 Task: Create a due date automation trigger when advanced on, 2 days after a card is due add basic not assigned to me at 11:00 AM.
Action: Mouse moved to (921, 258)
Screenshot: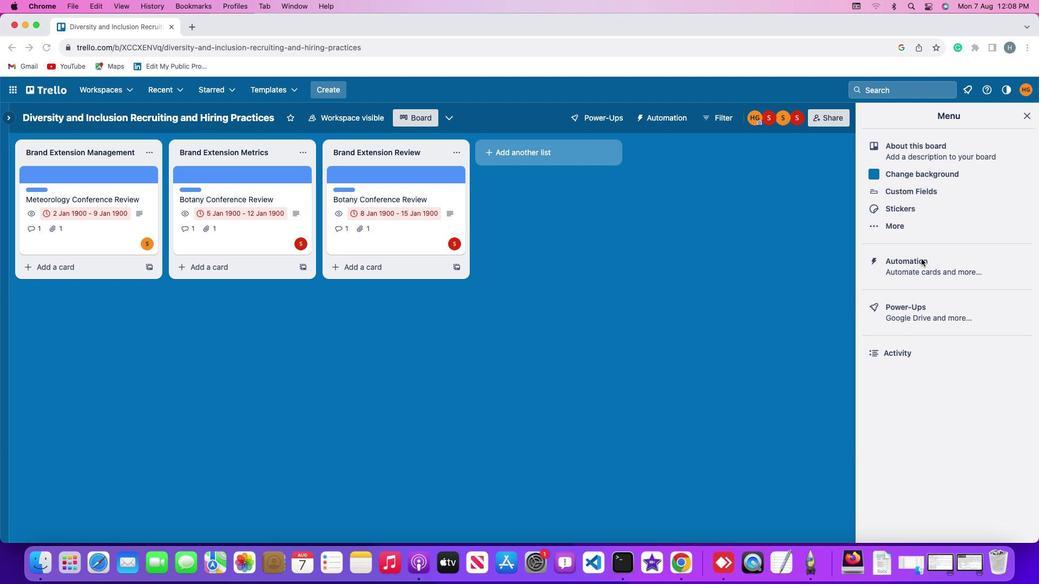 
Action: Mouse pressed left at (921, 258)
Screenshot: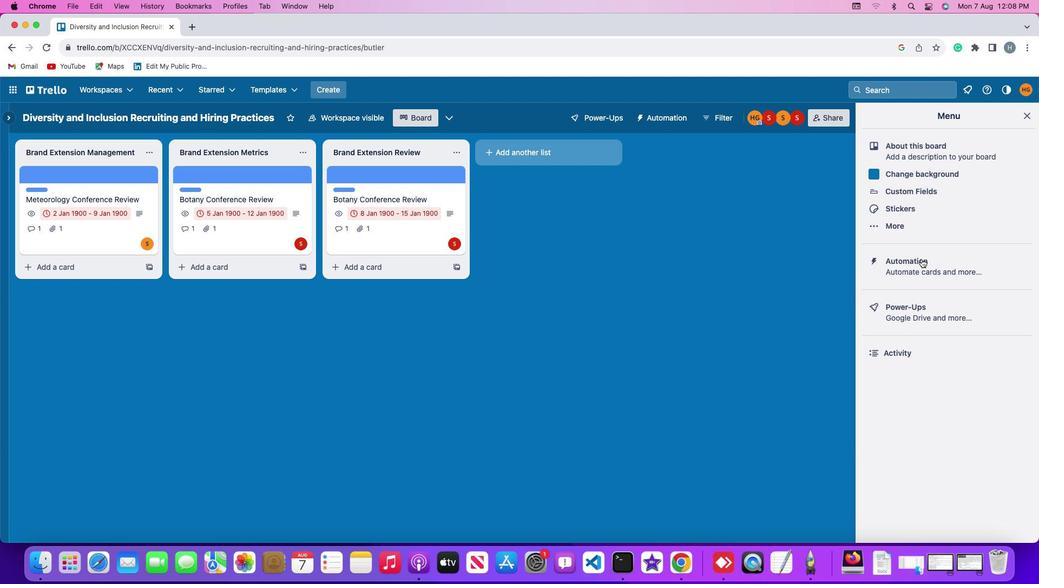 
Action: Mouse pressed left at (921, 258)
Screenshot: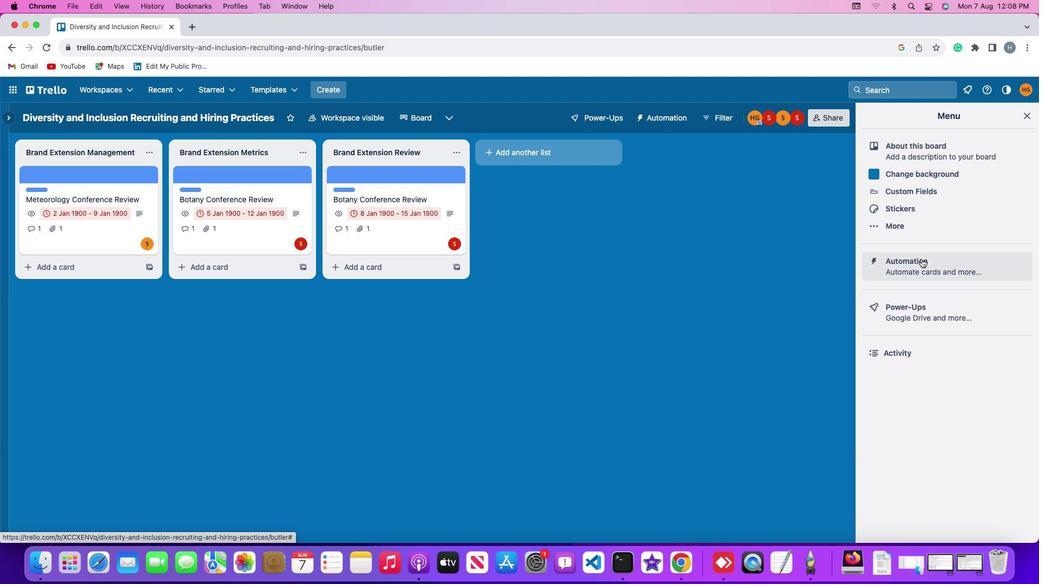 
Action: Mouse moved to (70, 256)
Screenshot: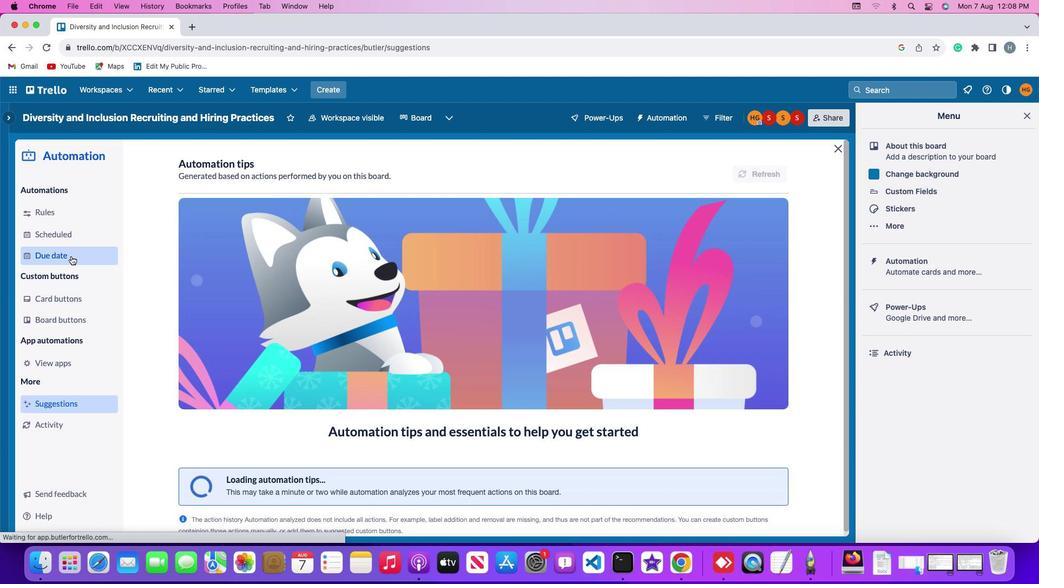 
Action: Mouse pressed left at (70, 256)
Screenshot: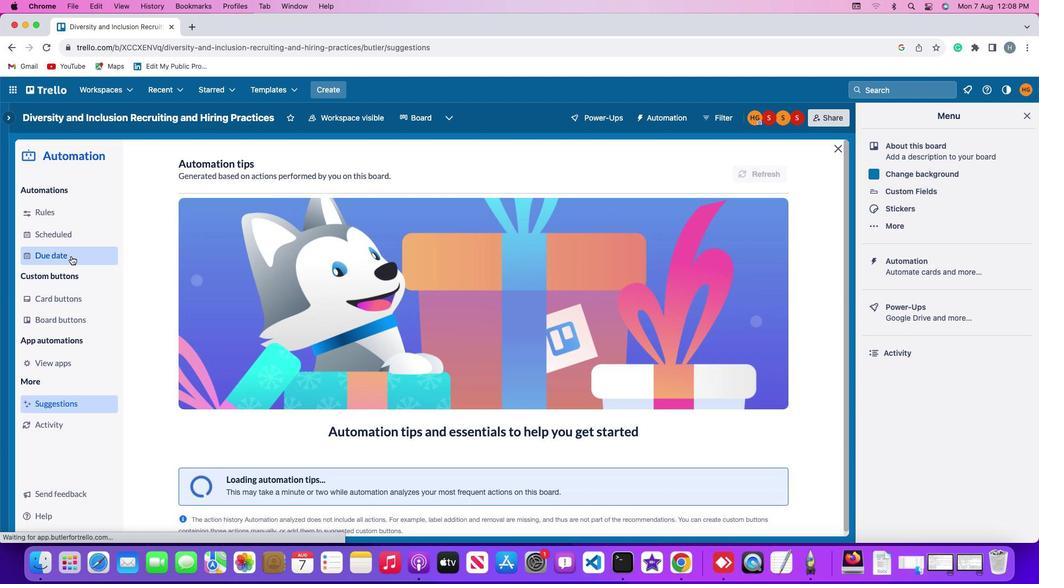 
Action: Mouse moved to (736, 166)
Screenshot: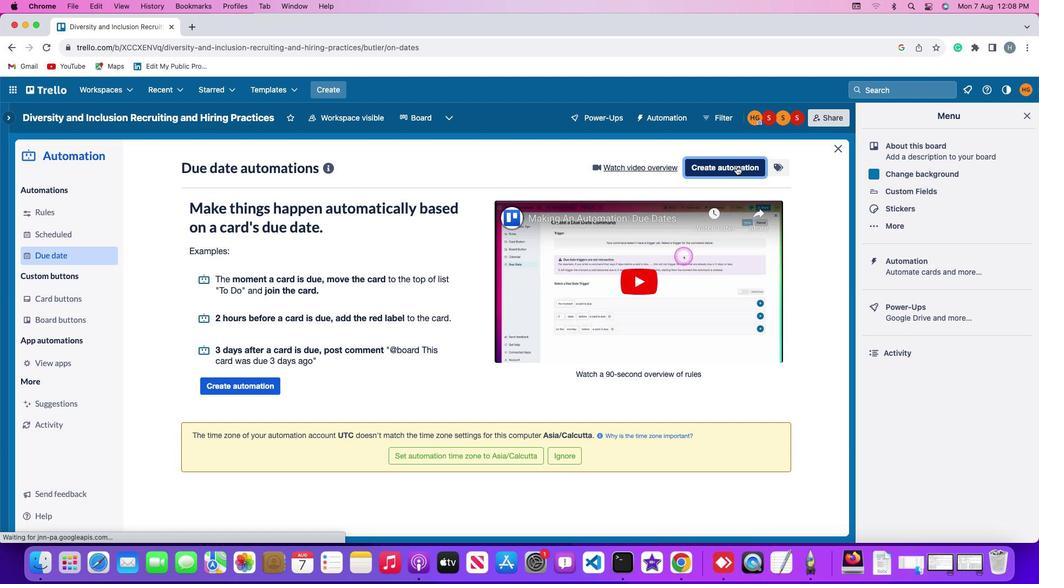 
Action: Mouse pressed left at (736, 166)
Screenshot: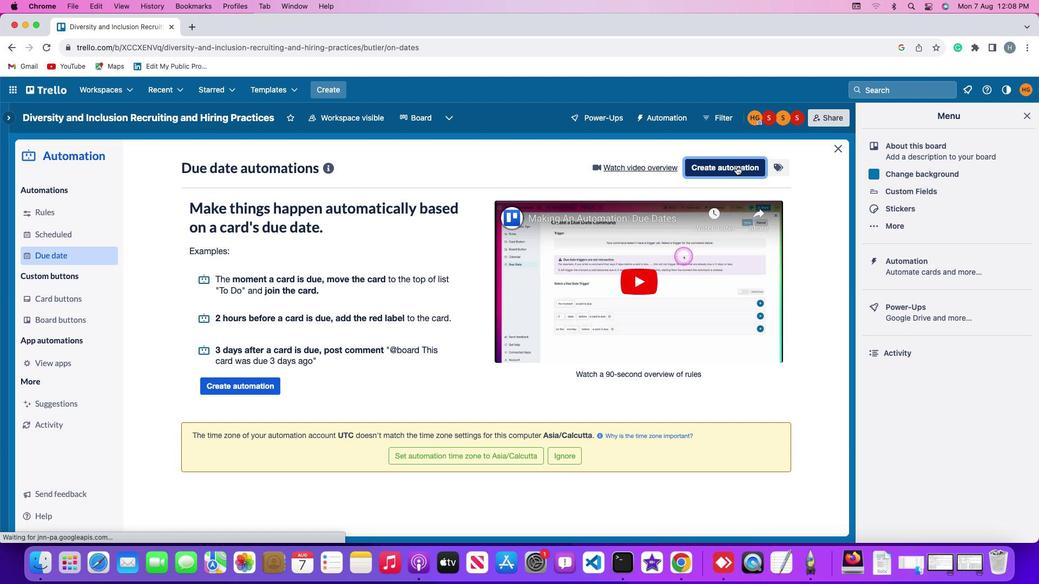 
Action: Mouse moved to (478, 270)
Screenshot: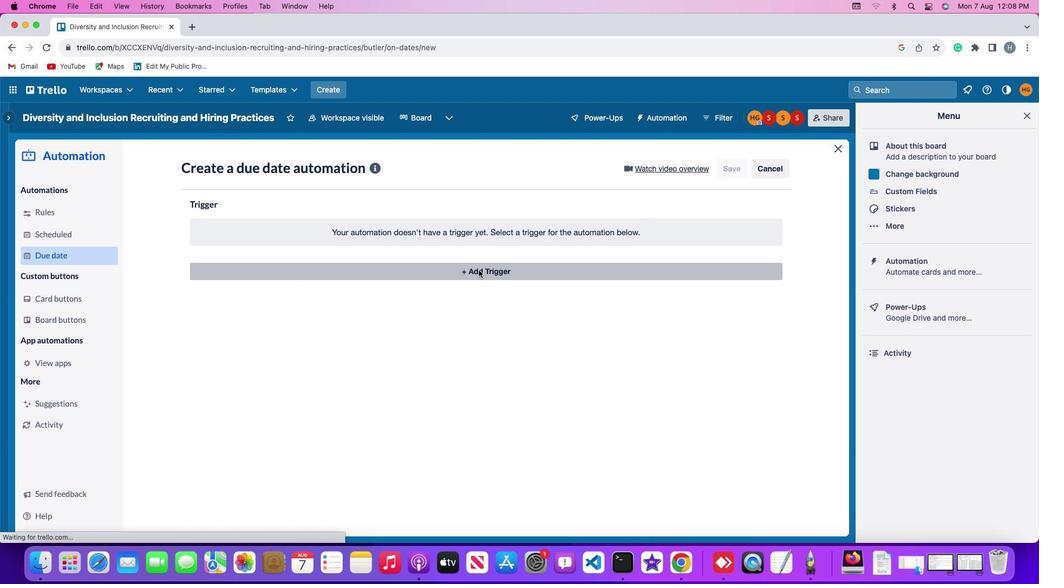 
Action: Mouse pressed left at (478, 270)
Screenshot: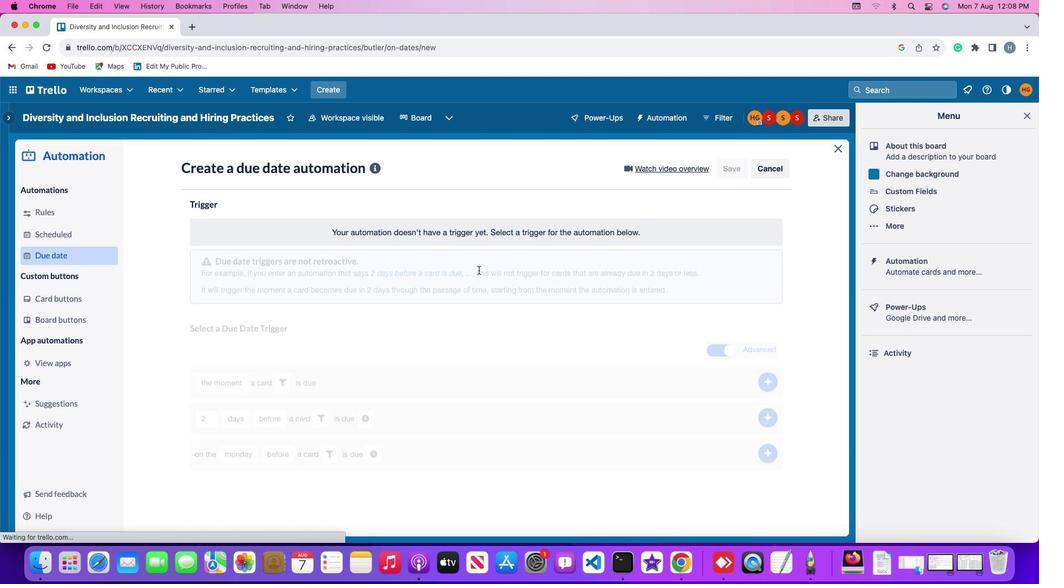 
Action: Mouse moved to (211, 439)
Screenshot: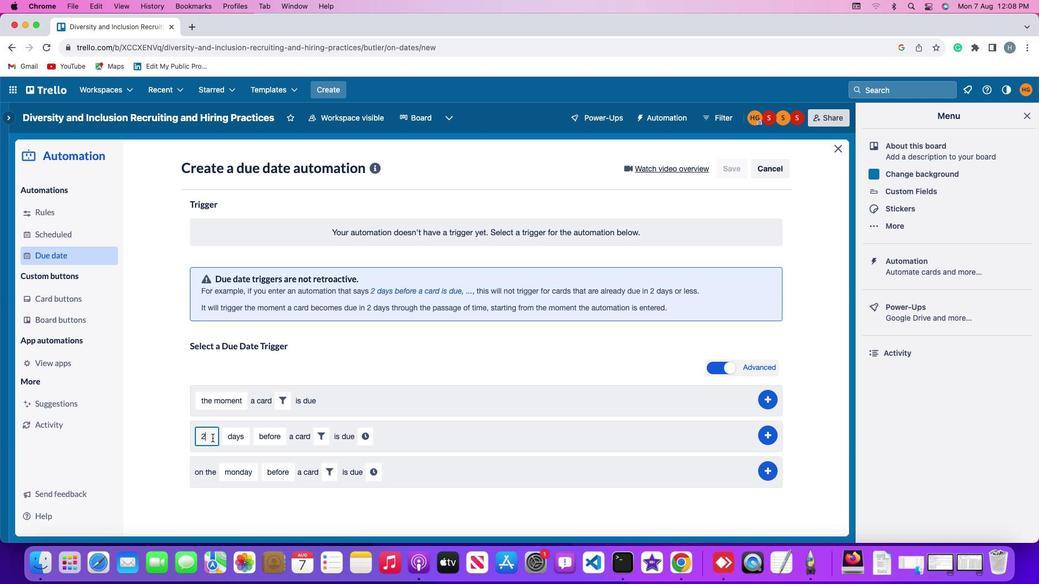 
Action: Mouse pressed left at (211, 439)
Screenshot: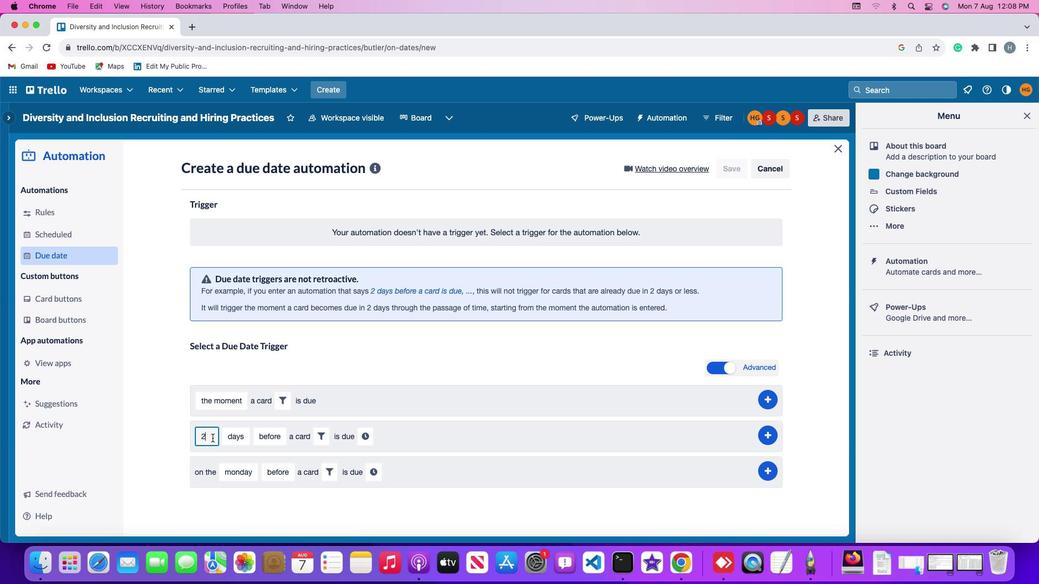
Action: Mouse moved to (212, 439)
Screenshot: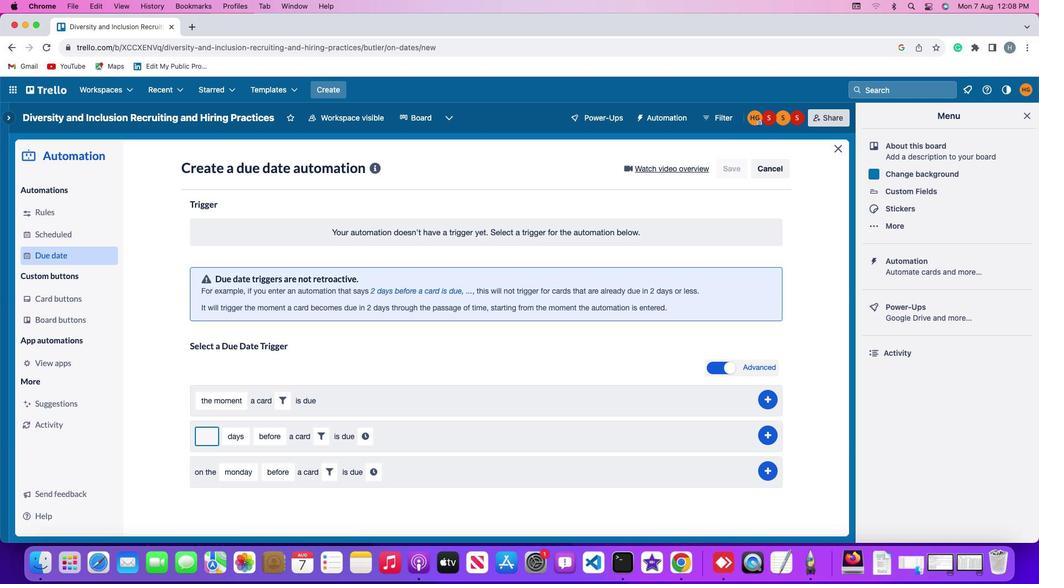 
Action: Key pressed Key.backspace'2'
Screenshot: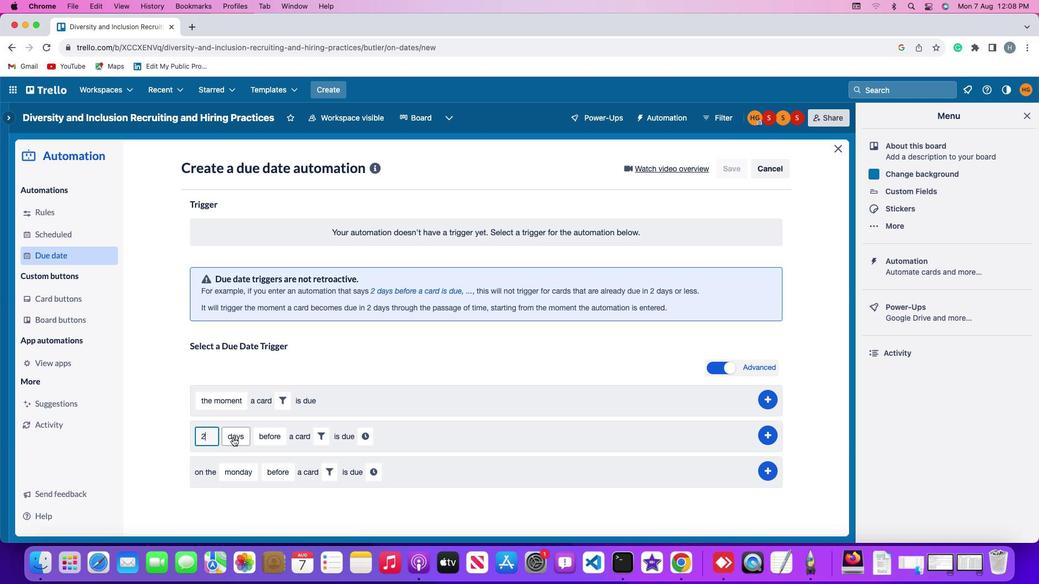 
Action: Mouse moved to (236, 437)
Screenshot: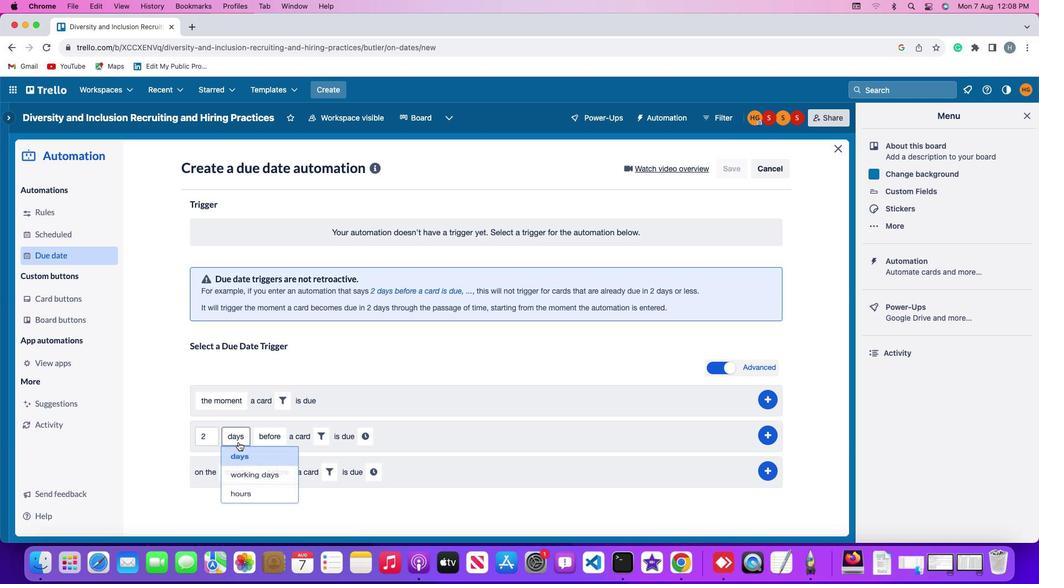
Action: Mouse pressed left at (236, 437)
Screenshot: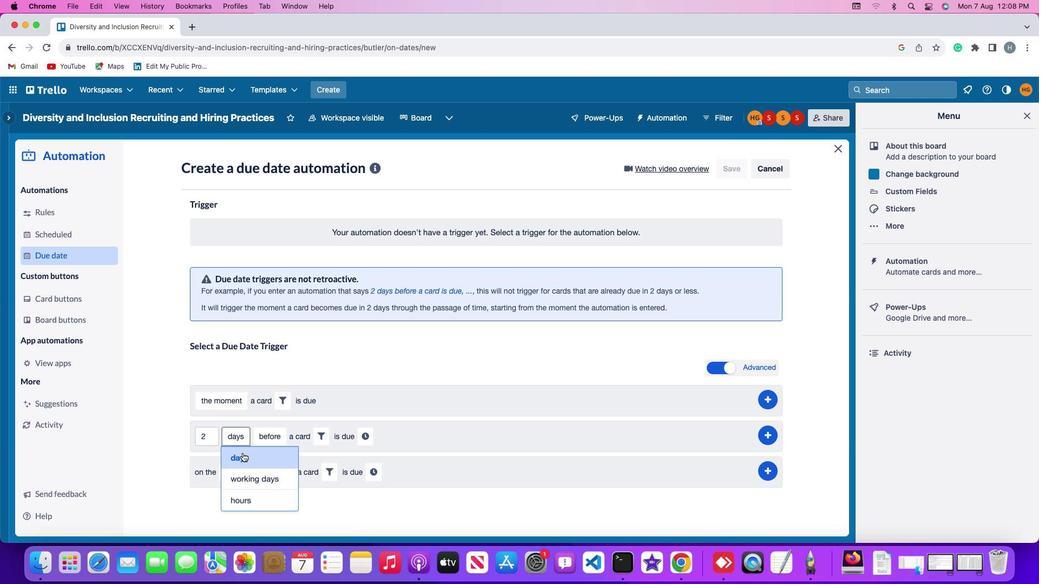 
Action: Mouse moved to (243, 457)
Screenshot: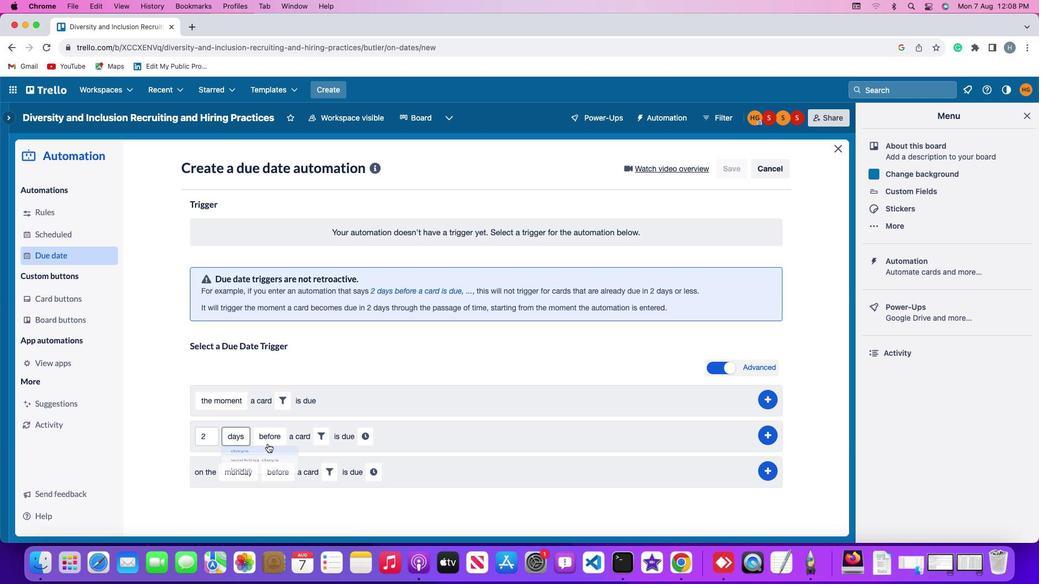 
Action: Mouse pressed left at (243, 457)
Screenshot: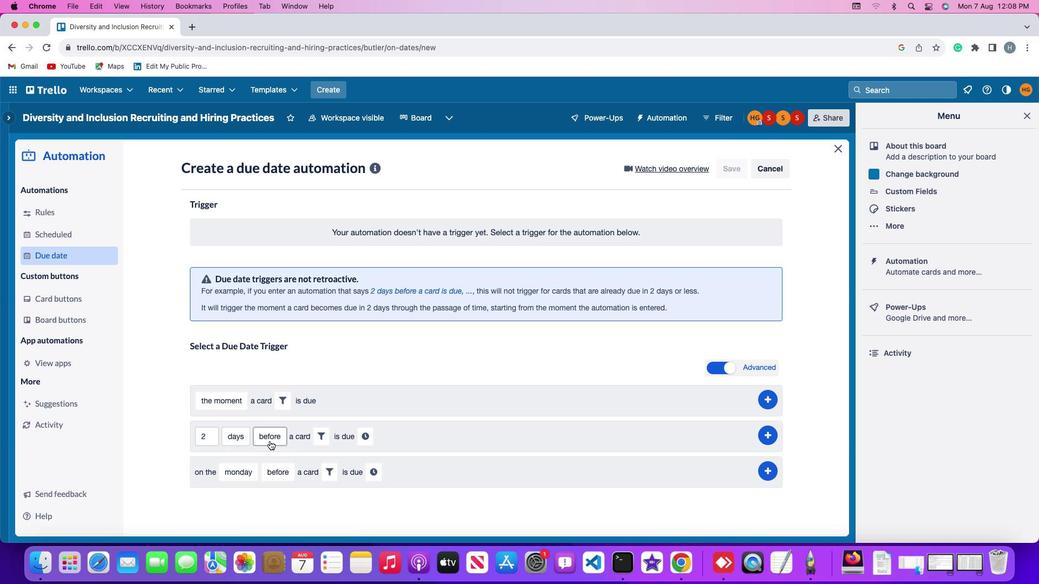 
Action: Mouse moved to (270, 440)
Screenshot: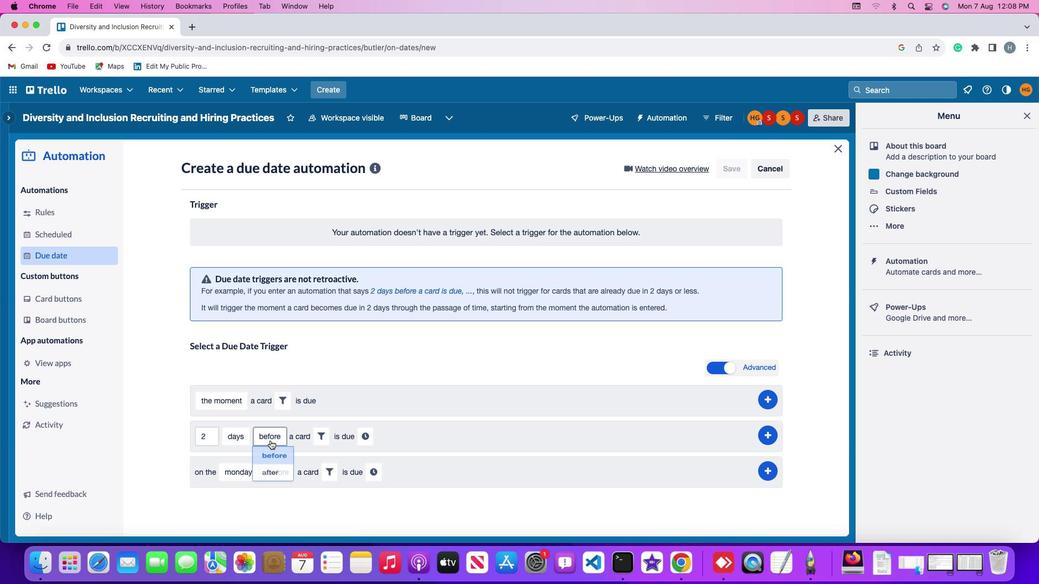 
Action: Mouse pressed left at (270, 440)
Screenshot: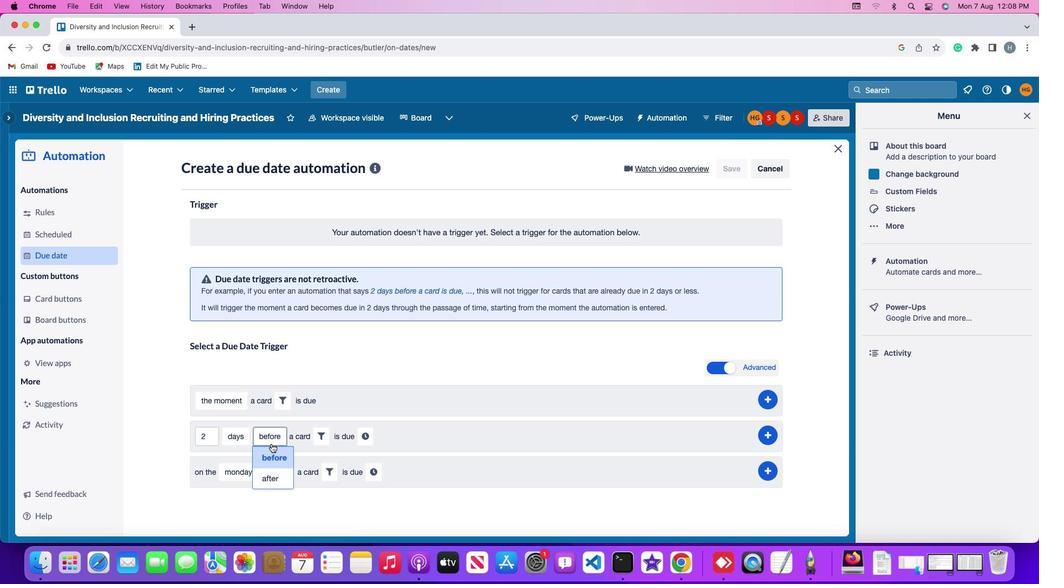 
Action: Mouse moved to (279, 473)
Screenshot: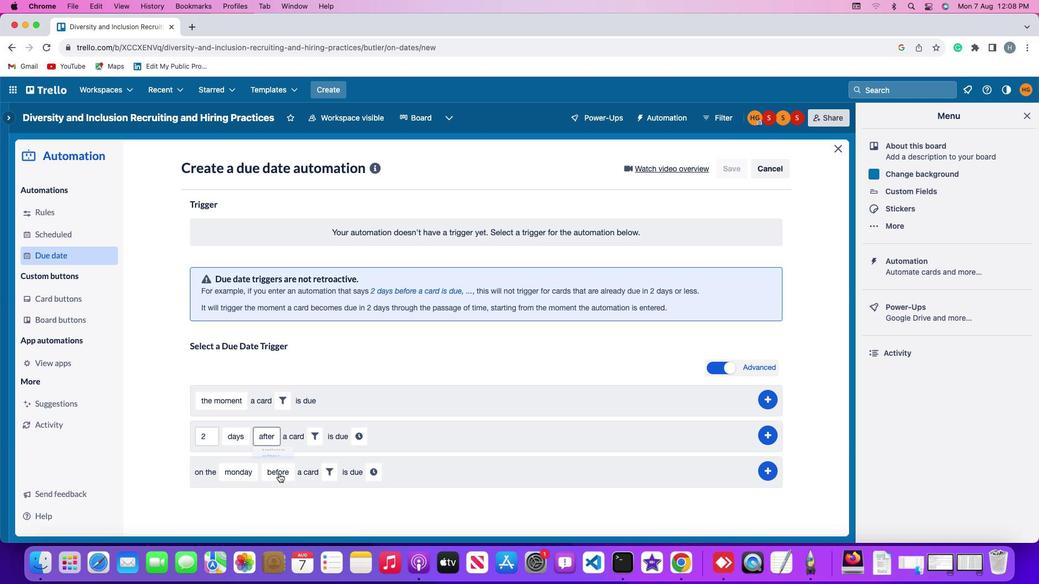 
Action: Mouse pressed left at (279, 473)
Screenshot: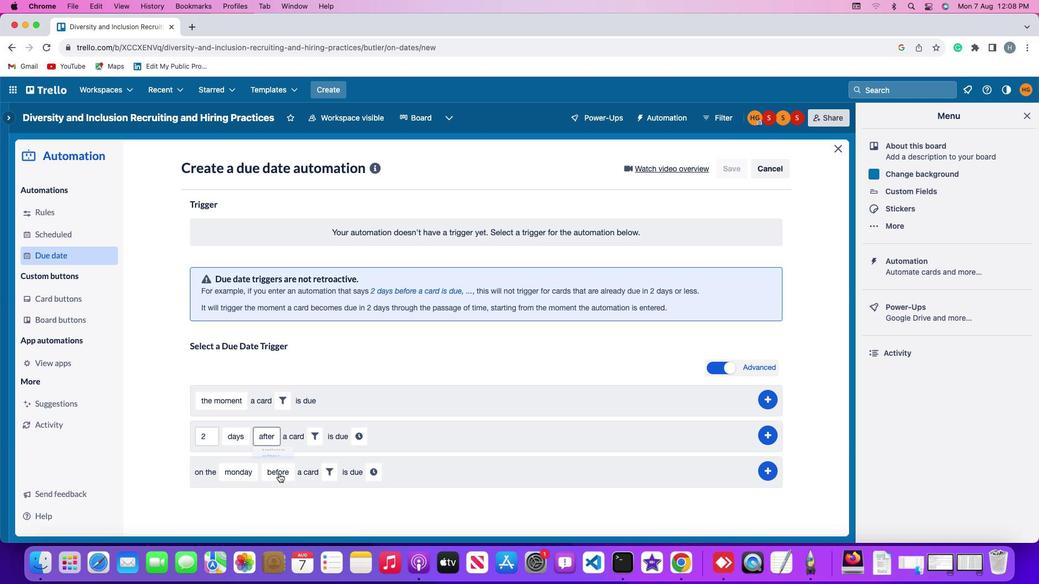 
Action: Mouse moved to (314, 430)
Screenshot: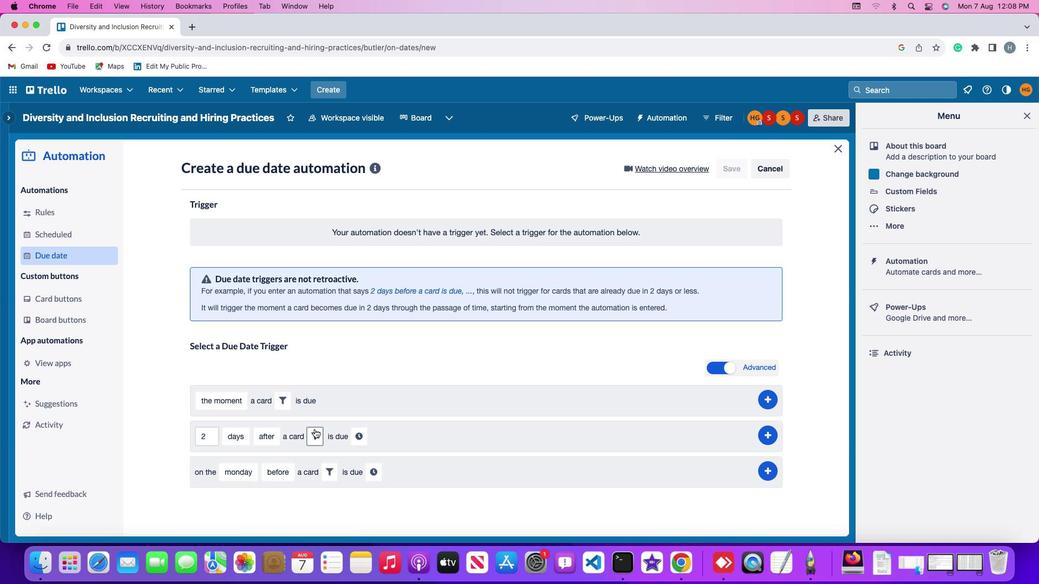 
Action: Mouse pressed left at (314, 430)
Screenshot: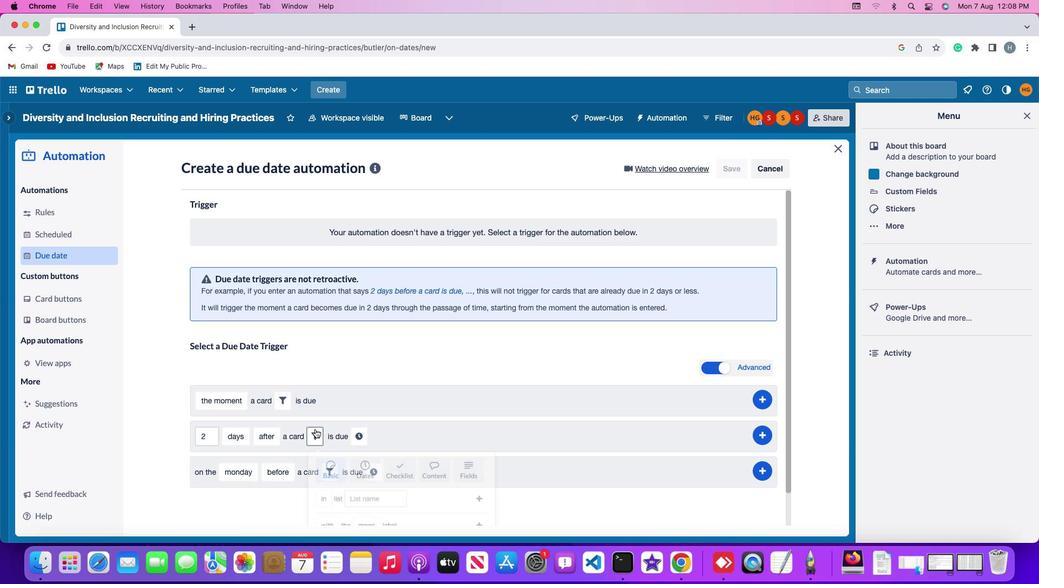 
Action: Mouse moved to (332, 487)
Screenshot: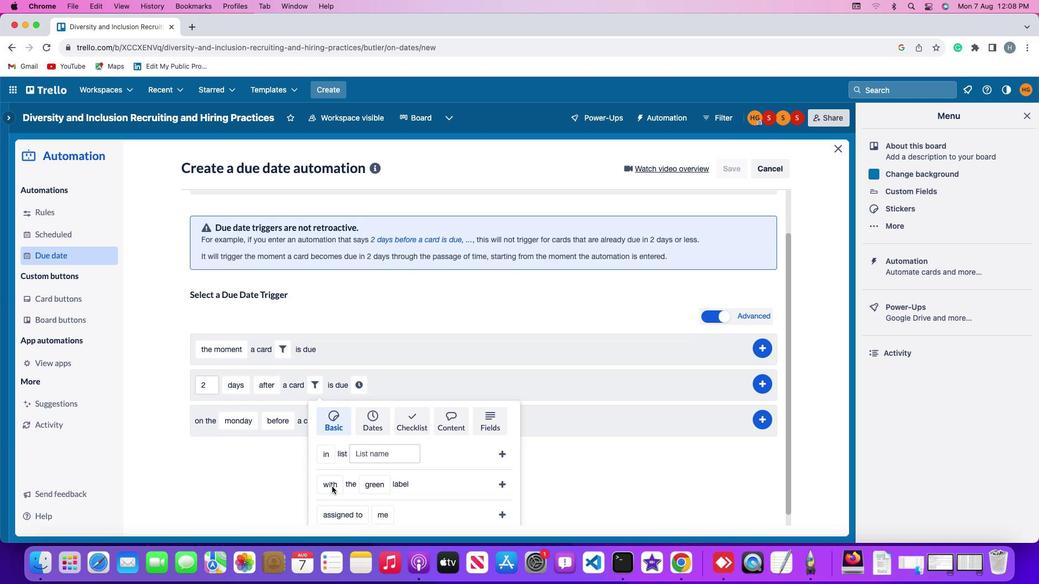 
Action: Mouse scrolled (332, 487) with delta (0, 0)
Screenshot: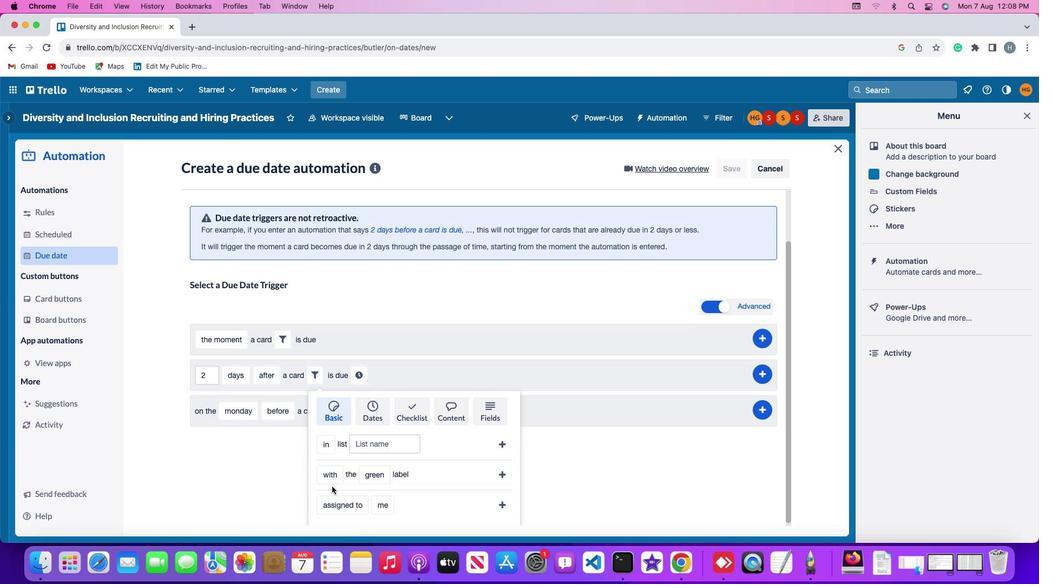 
Action: Mouse scrolled (332, 487) with delta (0, 0)
Screenshot: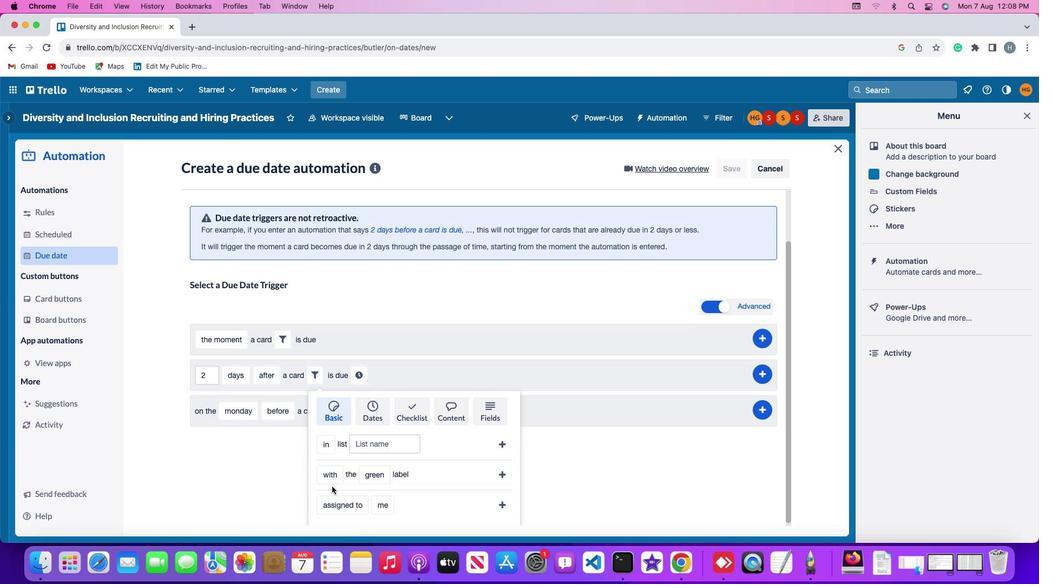 
Action: Mouse scrolled (332, 487) with delta (0, -1)
Screenshot: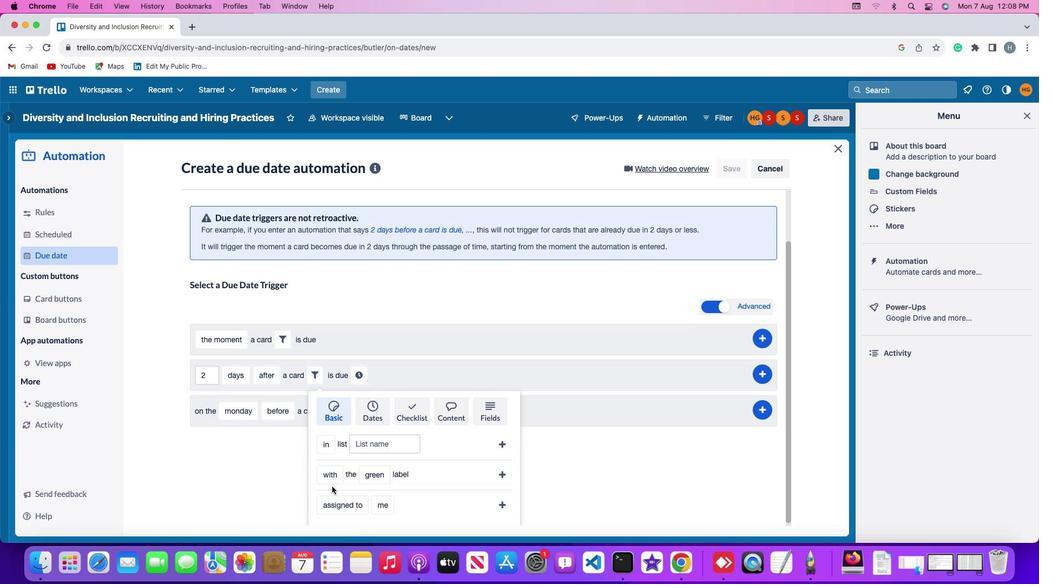 
Action: Mouse scrolled (332, 487) with delta (0, -2)
Screenshot: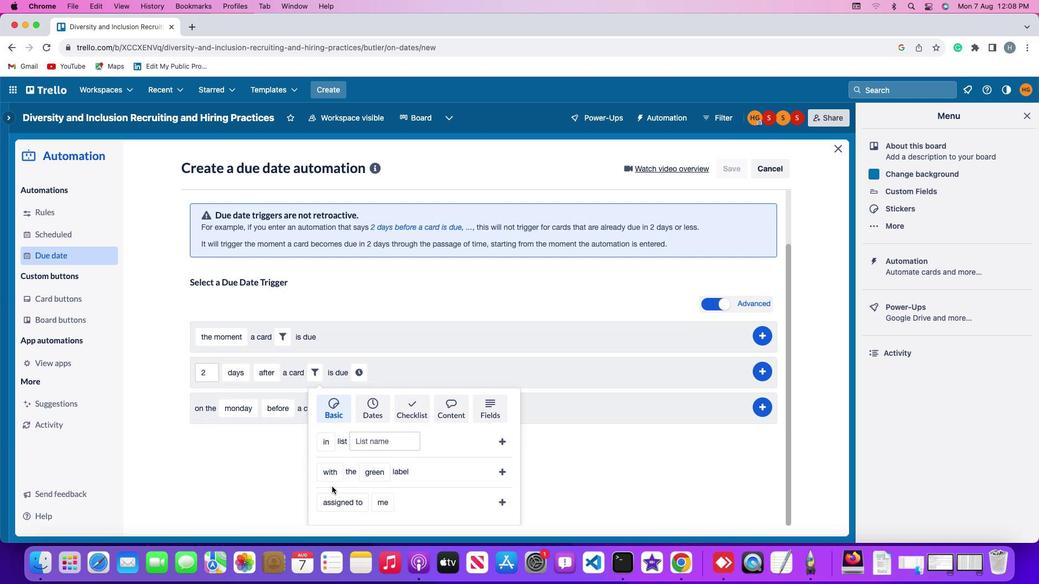 
Action: Mouse scrolled (332, 487) with delta (0, -3)
Screenshot: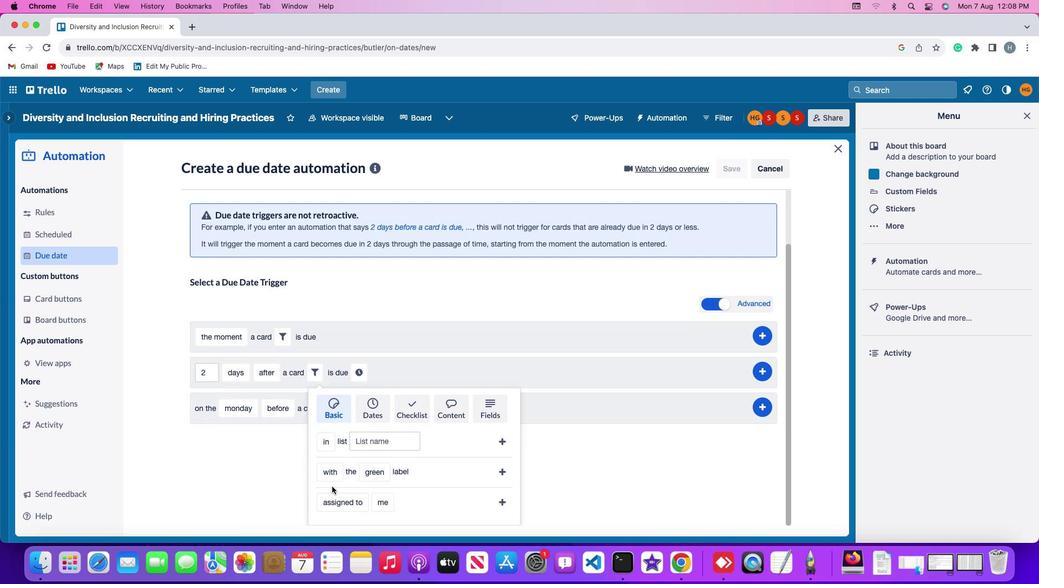 
Action: Mouse moved to (337, 502)
Screenshot: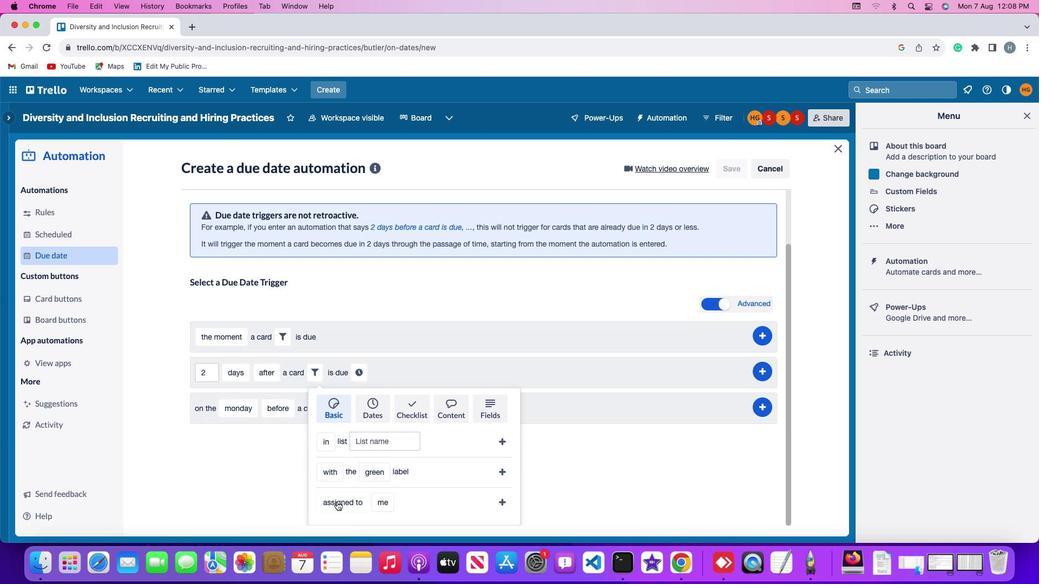 
Action: Mouse pressed left at (337, 502)
Screenshot: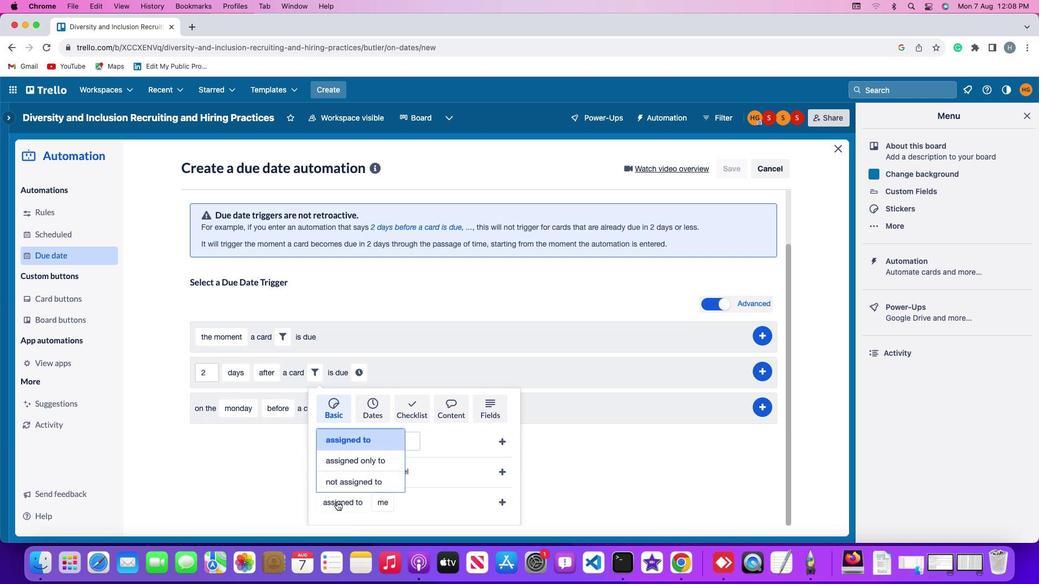 
Action: Mouse moved to (343, 484)
Screenshot: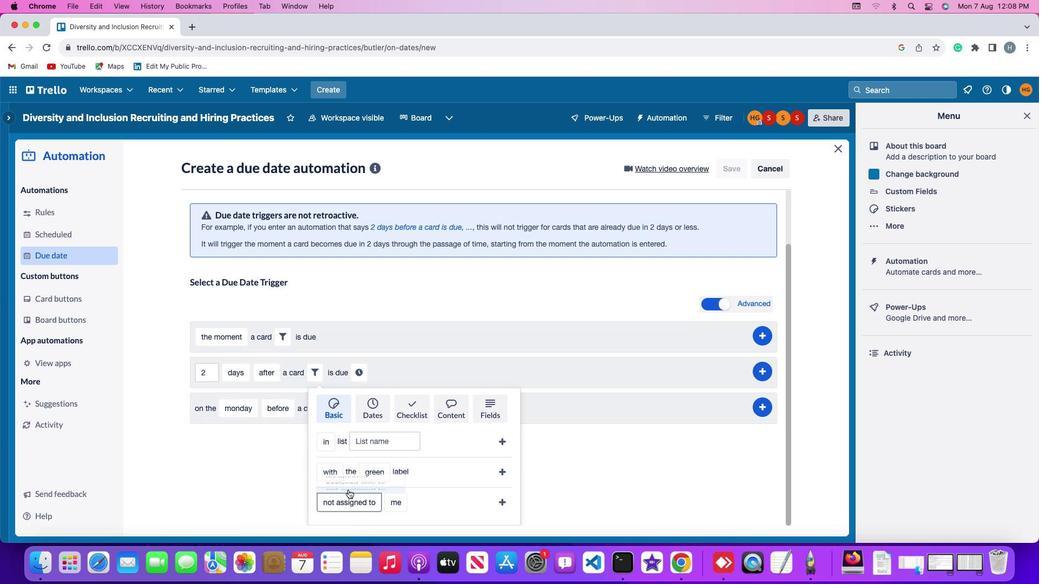 
Action: Mouse pressed left at (343, 484)
Screenshot: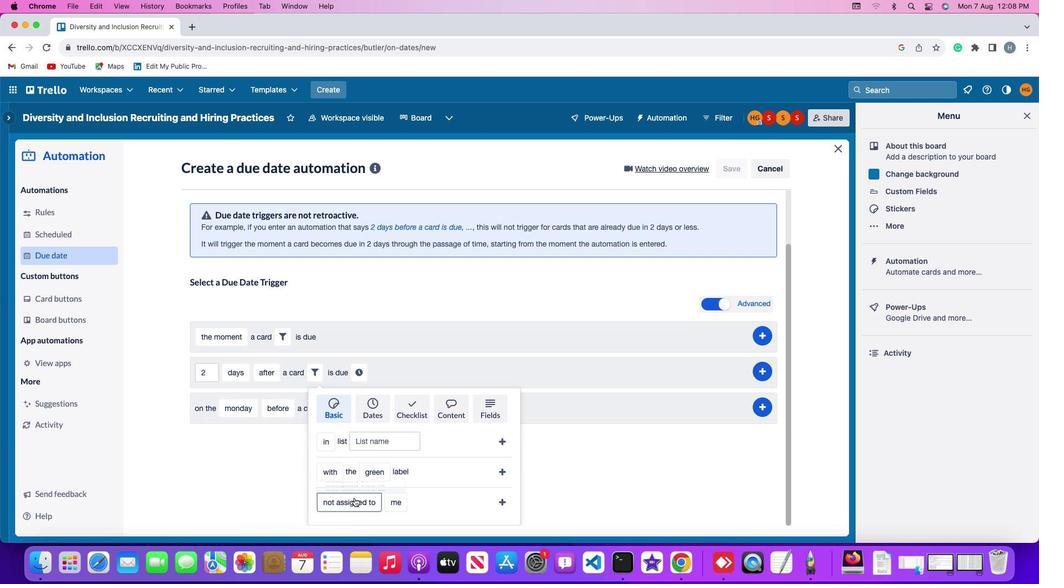 
Action: Mouse moved to (392, 505)
Screenshot: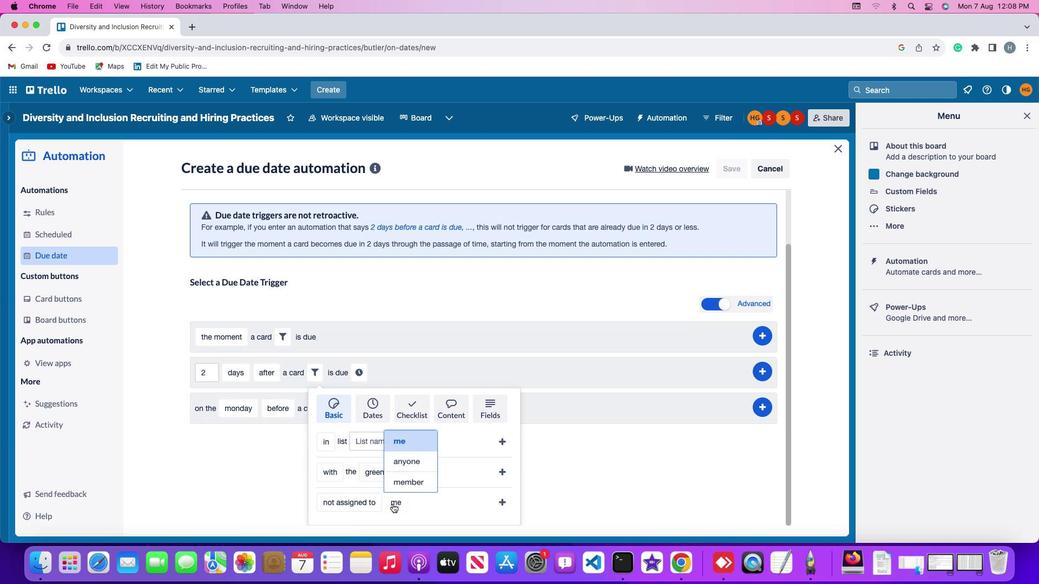 
Action: Mouse pressed left at (392, 505)
Screenshot: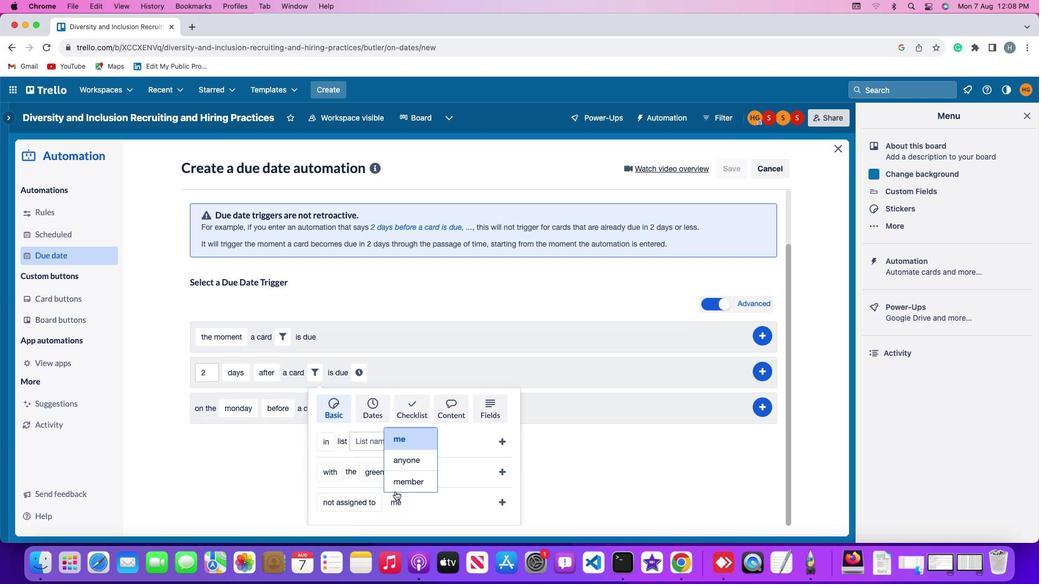 
Action: Mouse moved to (408, 445)
Screenshot: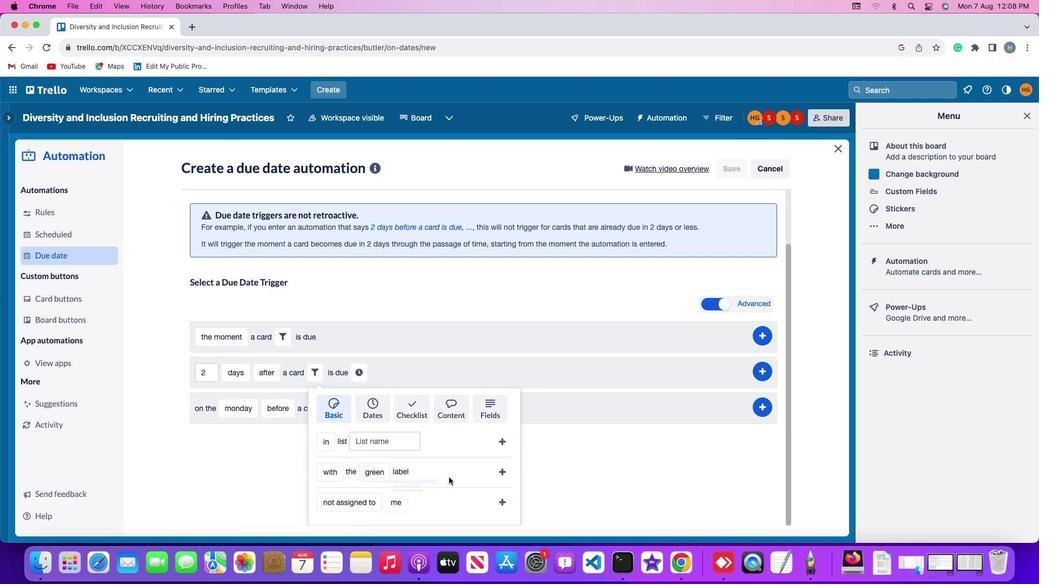 
Action: Mouse pressed left at (408, 445)
Screenshot: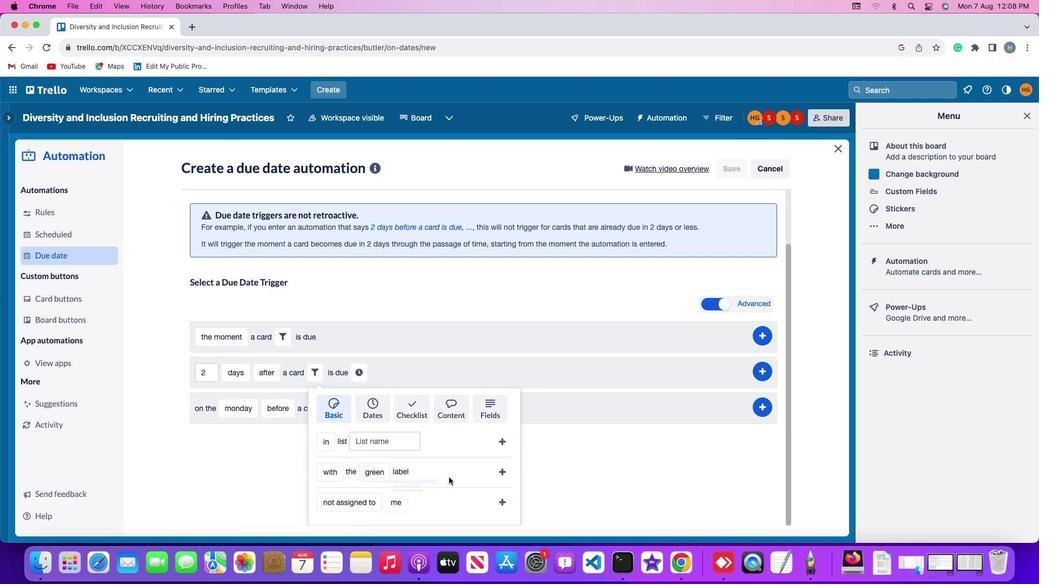 
Action: Mouse moved to (503, 502)
Screenshot: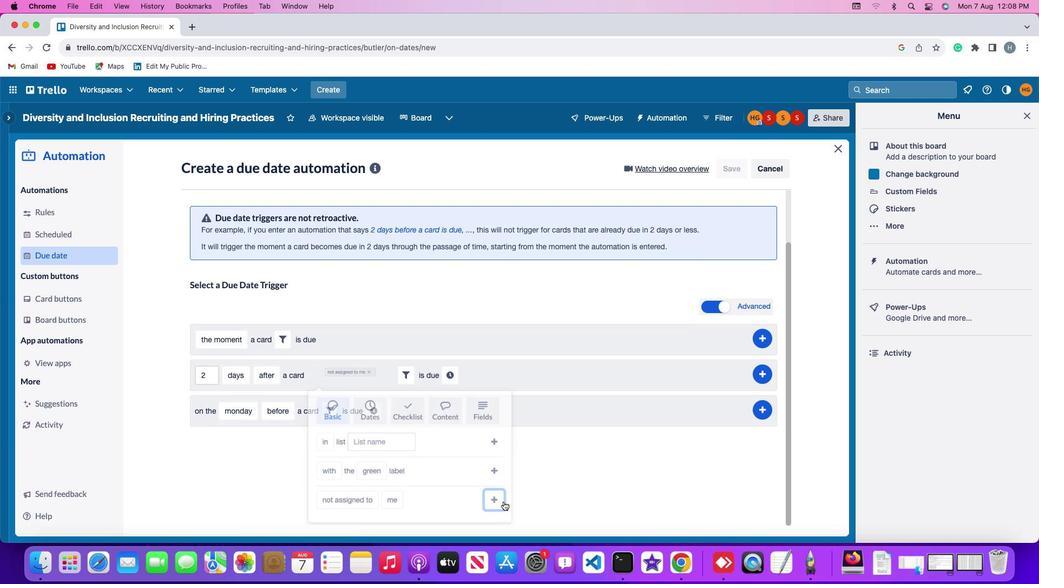 
Action: Mouse pressed left at (503, 502)
Screenshot: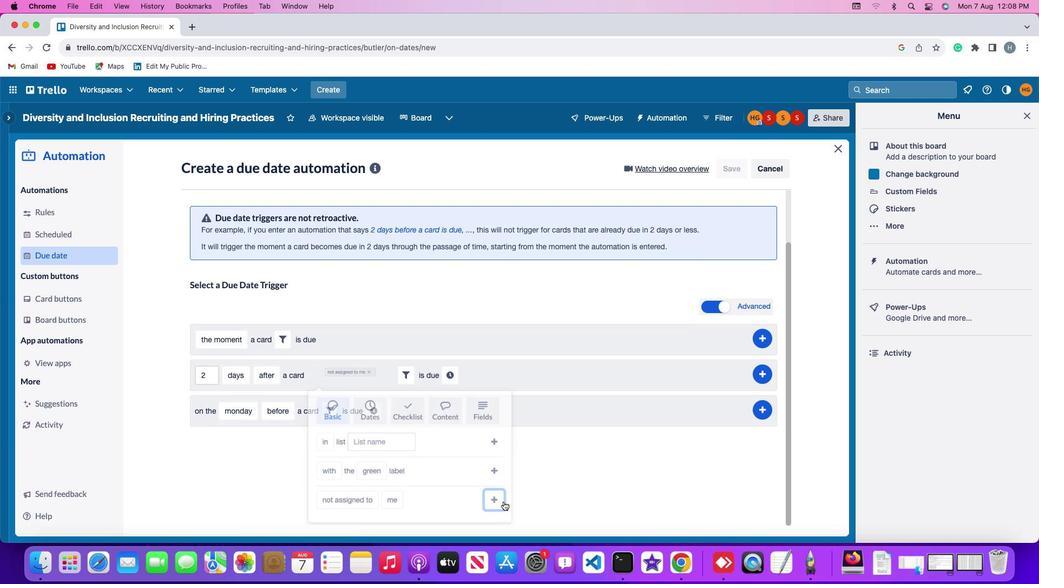 
Action: Mouse moved to (448, 436)
Screenshot: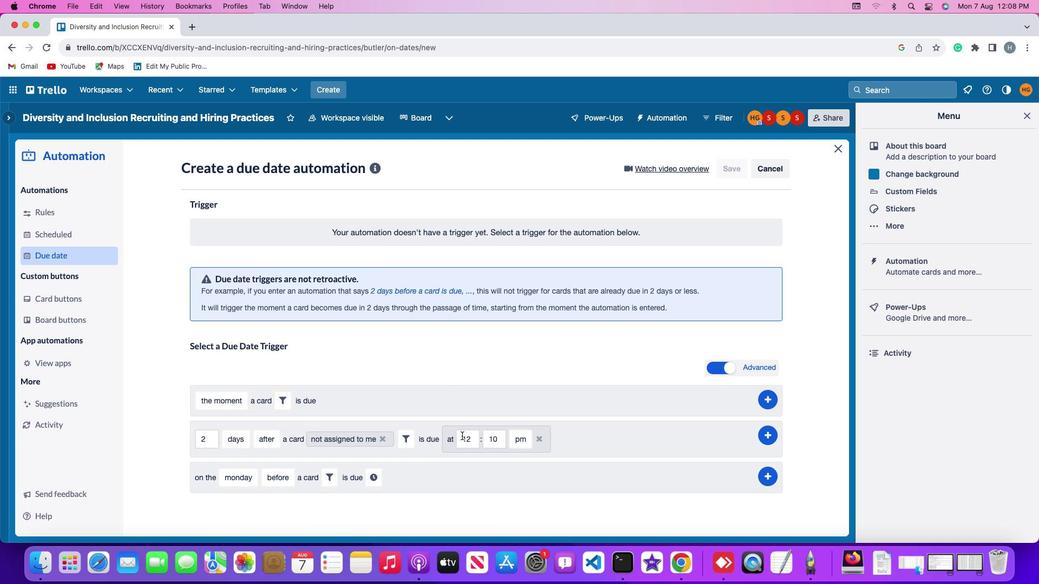 
Action: Mouse pressed left at (448, 436)
Screenshot: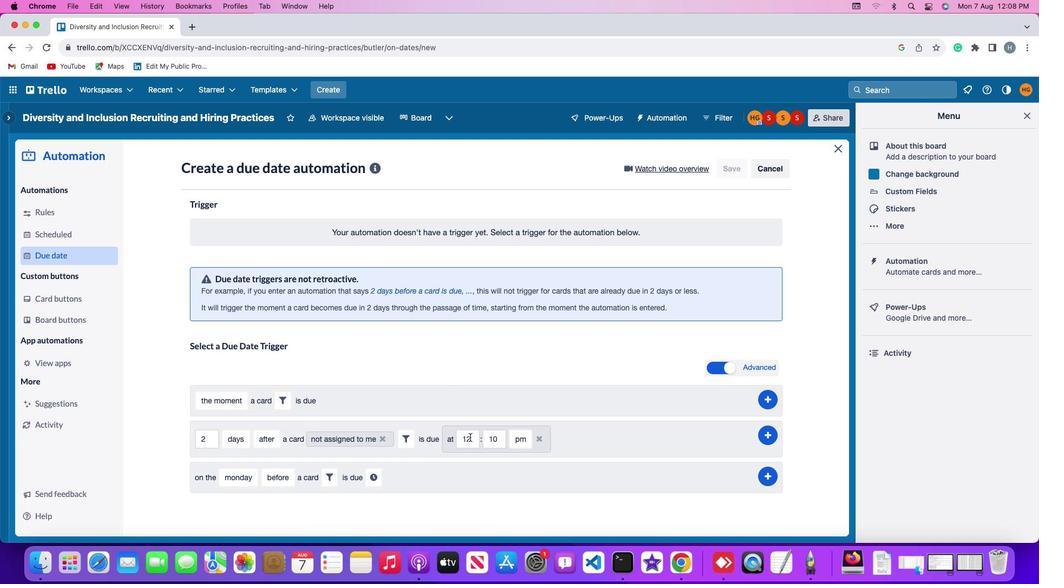 
Action: Mouse moved to (476, 439)
Screenshot: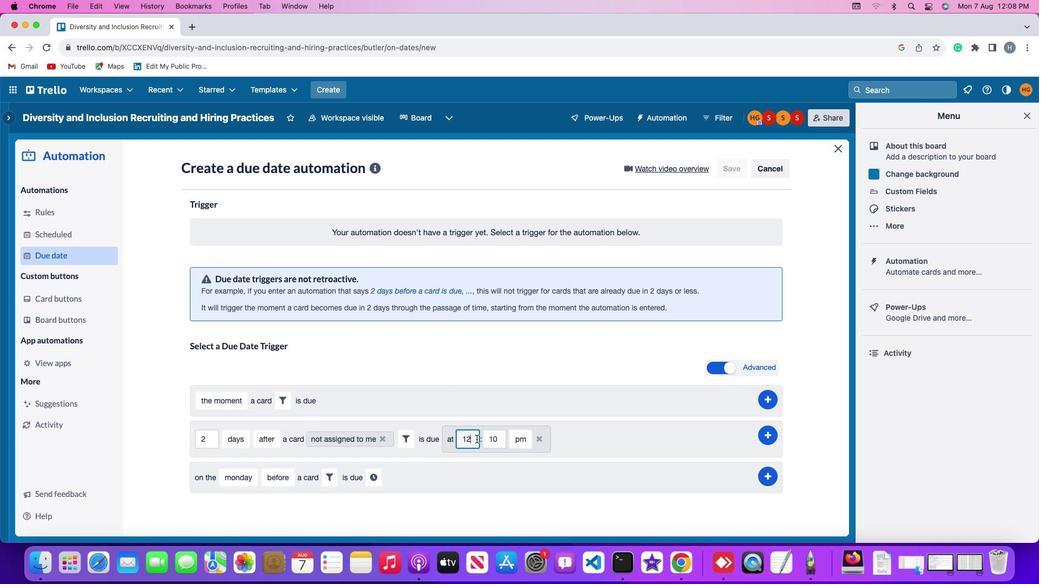 
Action: Mouse pressed left at (476, 439)
Screenshot: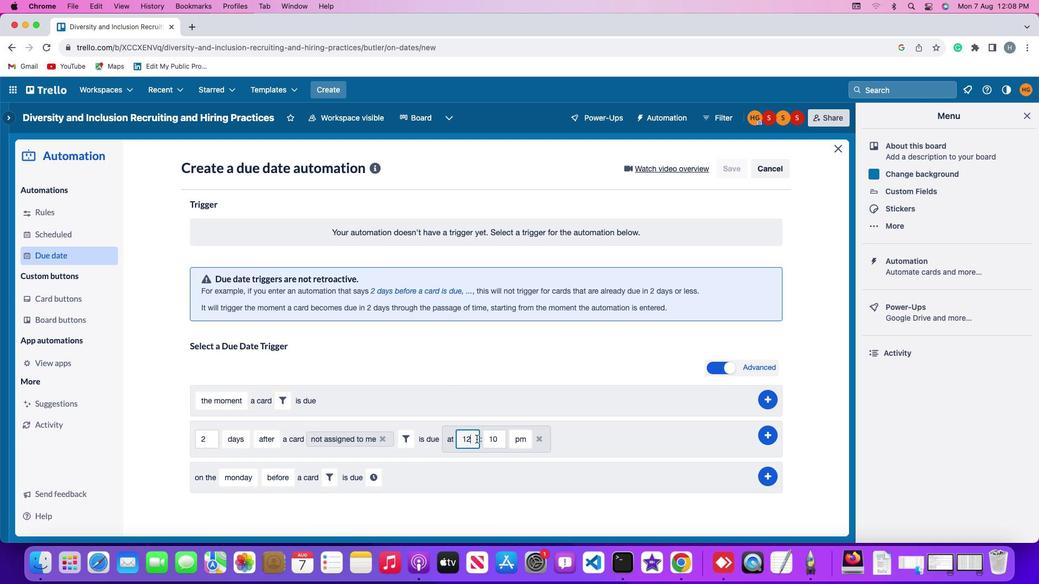 
Action: Key pressed Key.backspaceKey.backspace'1''1'
Screenshot: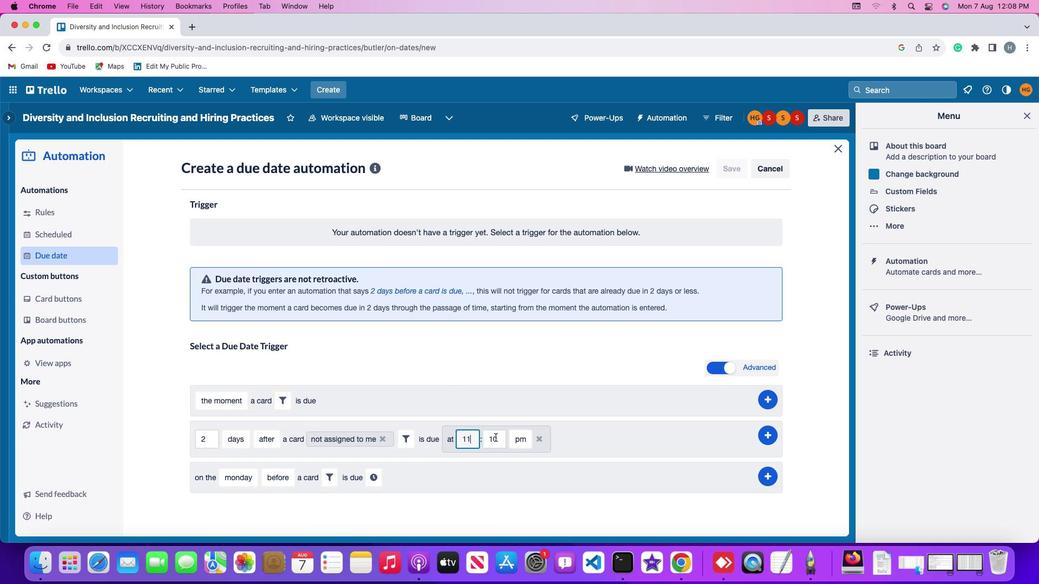 
Action: Mouse moved to (498, 439)
Screenshot: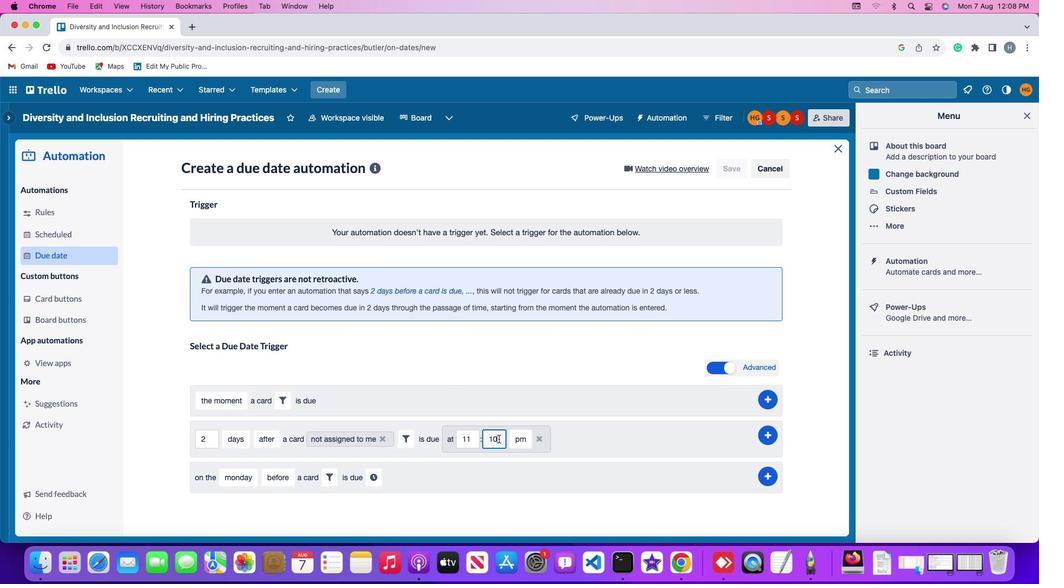 
Action: Mouse pressed left at (498, 439)
Screenshot: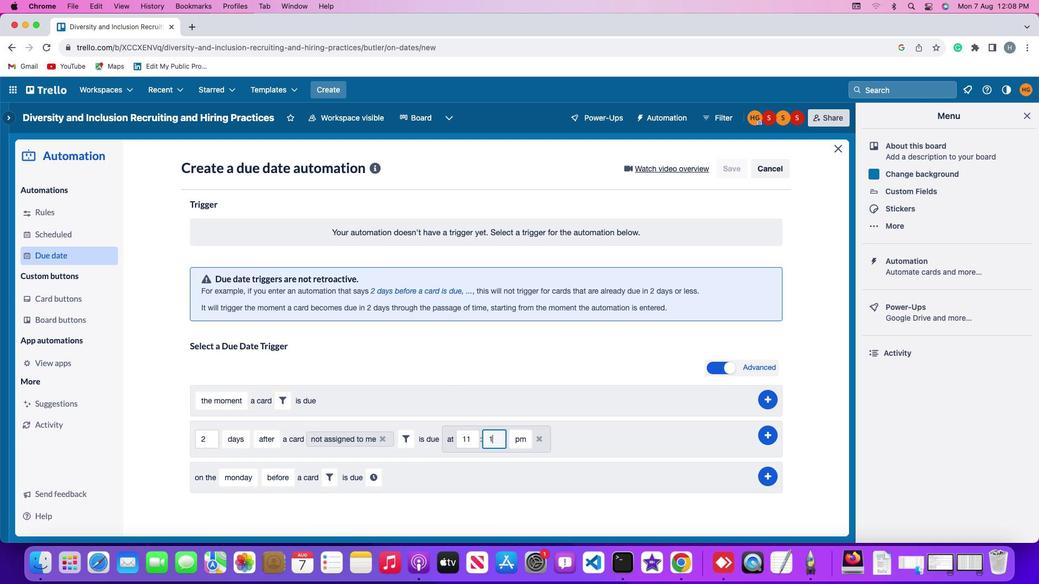 
Action: Mouse moved to (499, 439)
Screenshot: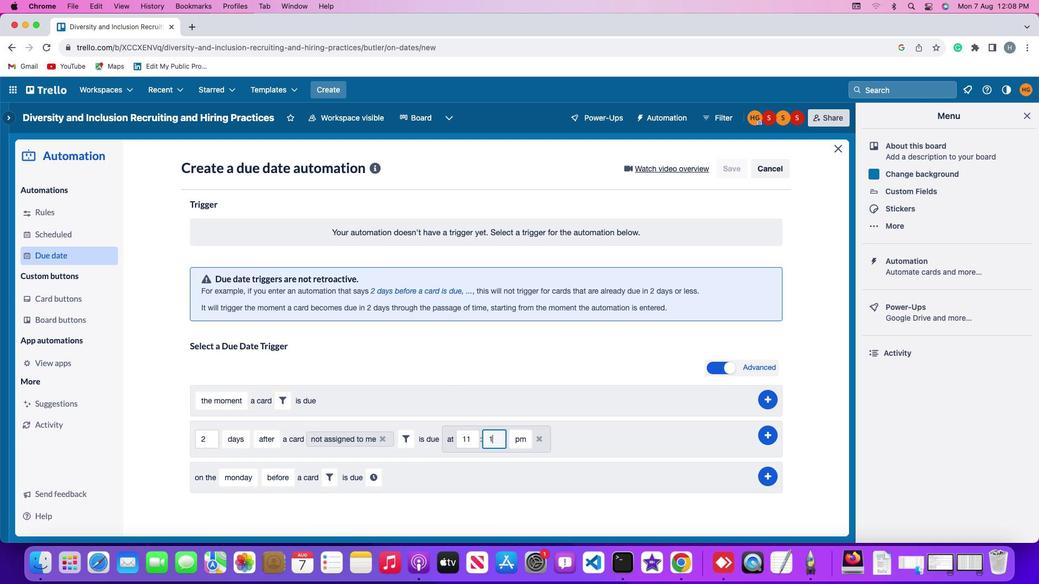 
Action: Key pressed Key.backspaceKey.backspace'0''0'
Screenshot: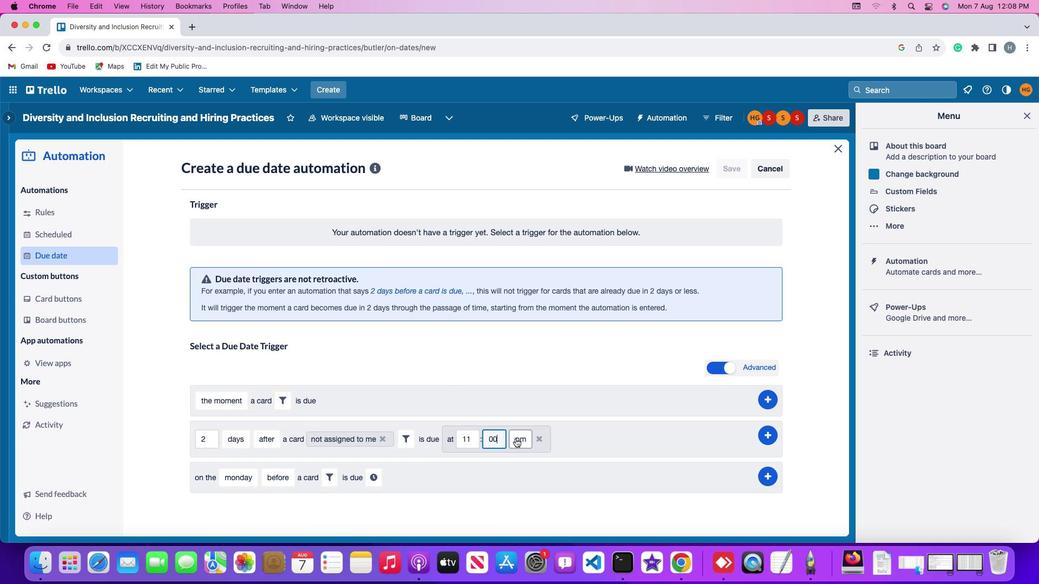 
Action: Mouse moved to (517, 438)
Screenshot: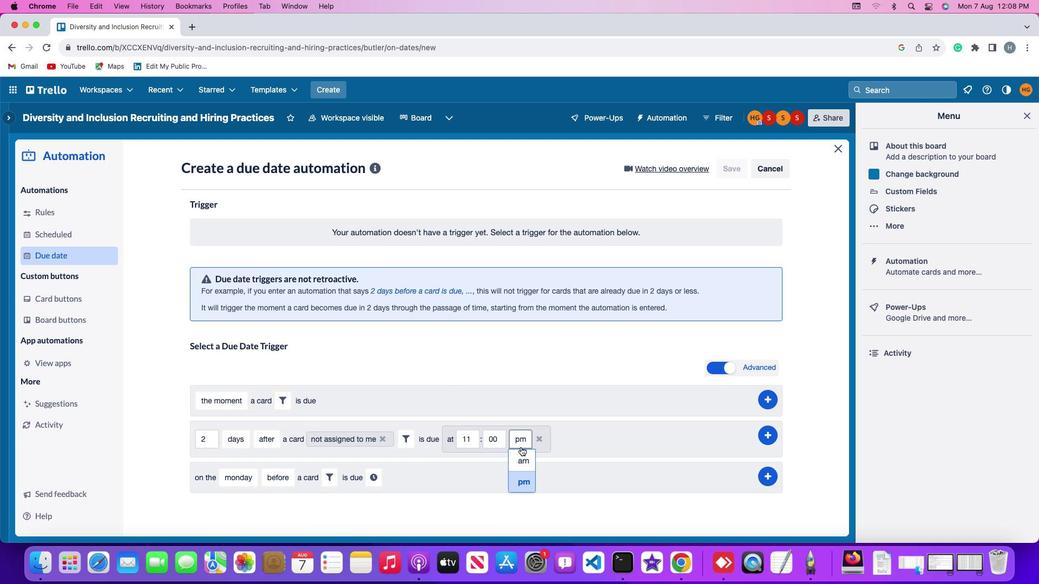 
Action: Mouse pressed left at (517, 438)
Screenshot: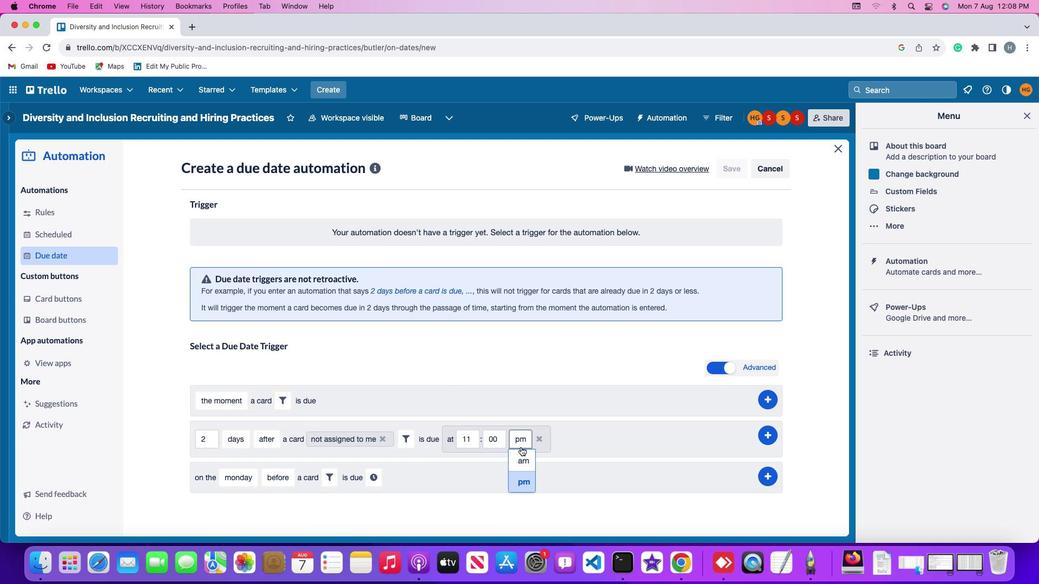 
Action: Mouse moved to (521, 456)
Screenshot: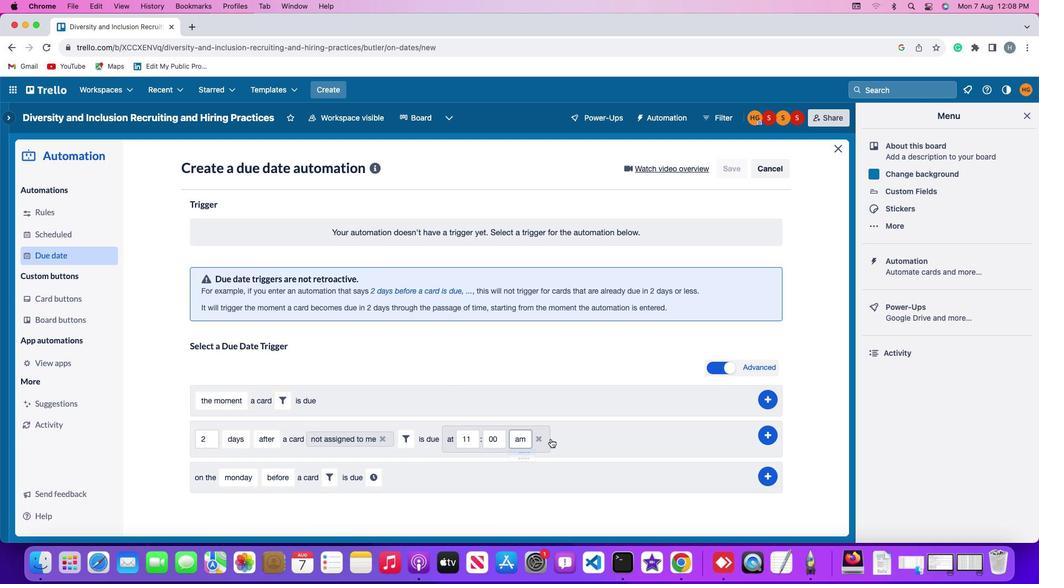 
Action: Mouse pressed left at (521, 456)
Screenshot: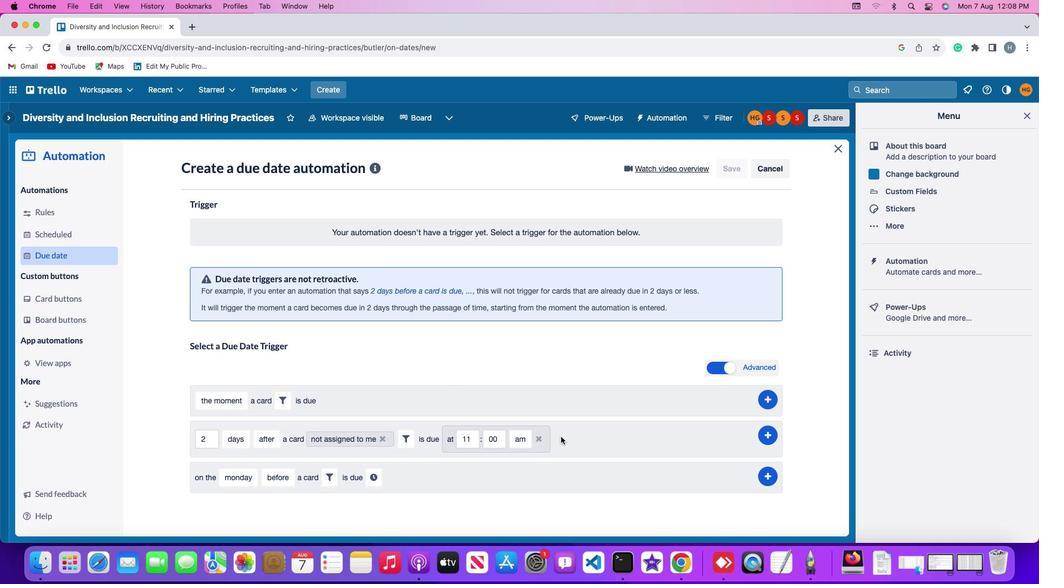 
Action: Mouse moved to (768, 434)
Screenshot: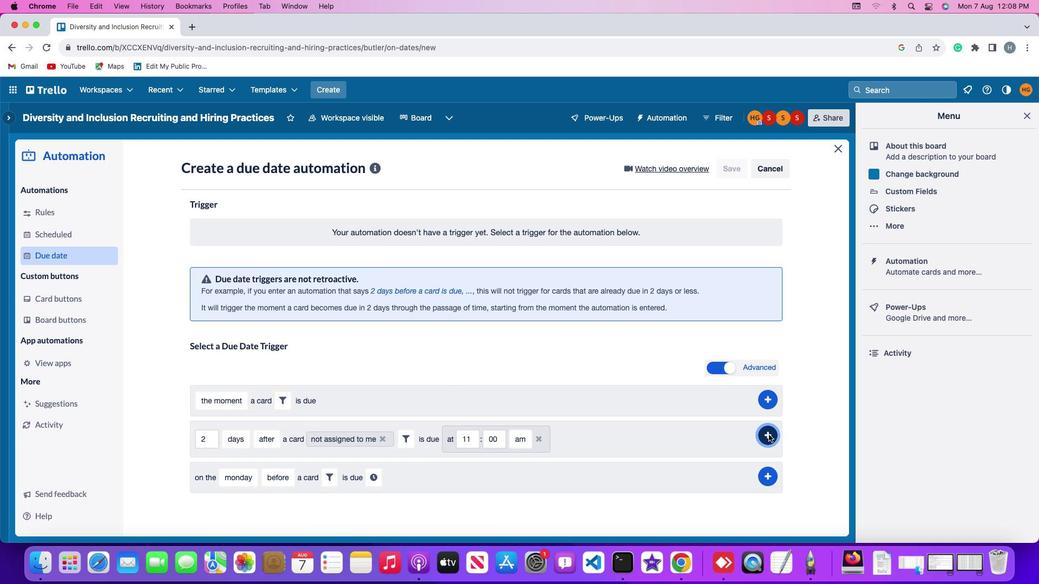 
Action: Mouse pressed left at (768, 434)
Screenshot: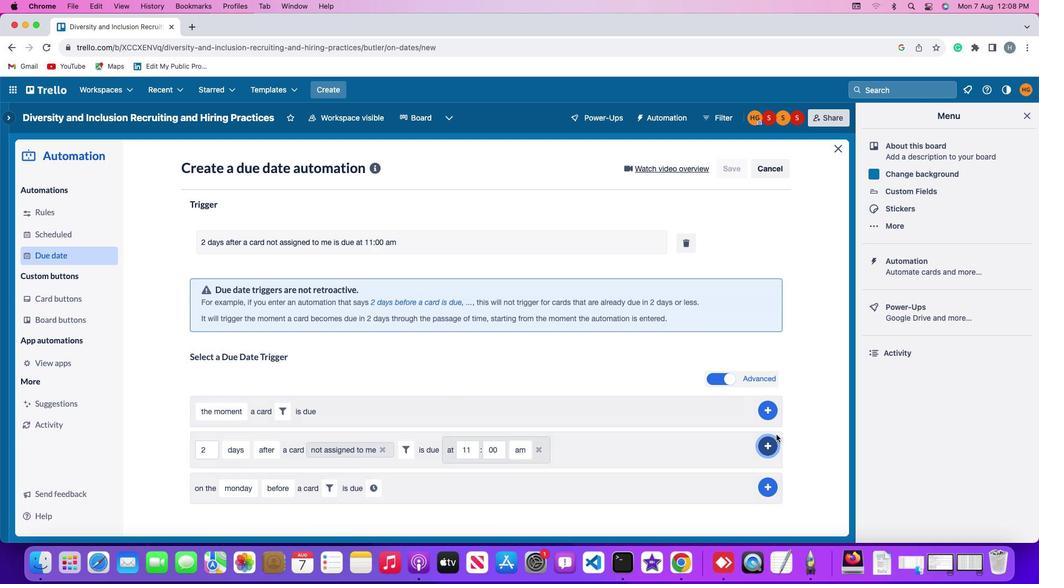 
Action: Mouse moved to (811, 329)
Screenshot: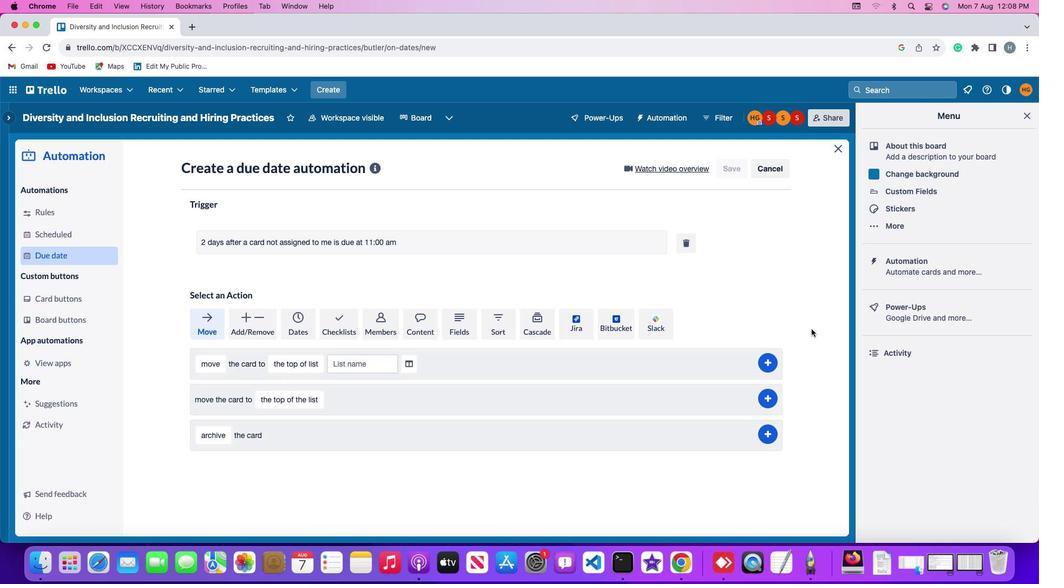 
